 Task: Choose the license: Creative Commons Zero v1.0 Universal while creating a new repository.
Action: Mouse moved to (940, 83)
Screenshot: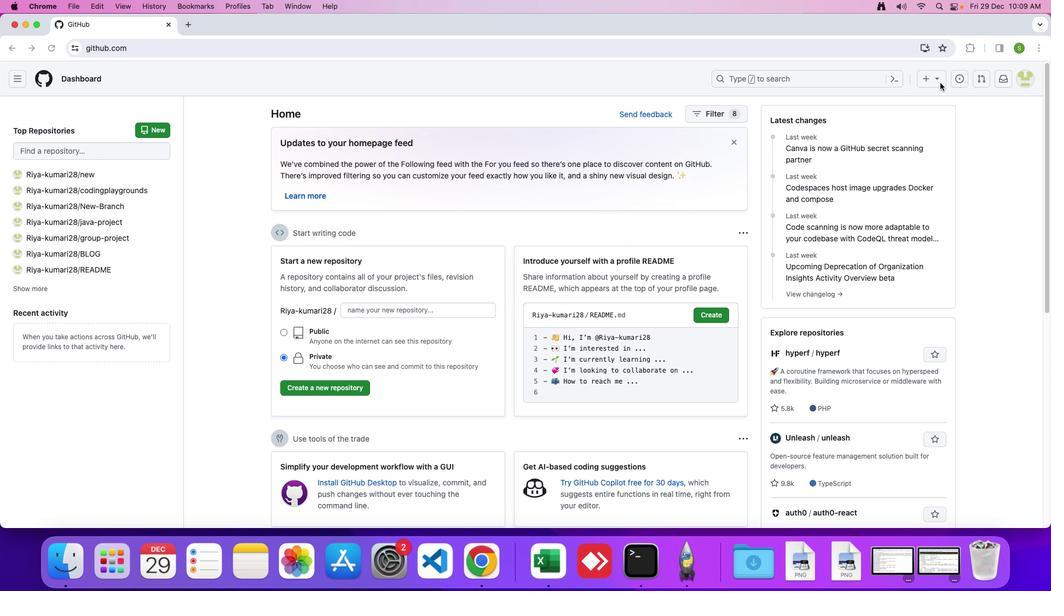 
Action: Mouse pressed left at (940, 83)
Screenshot: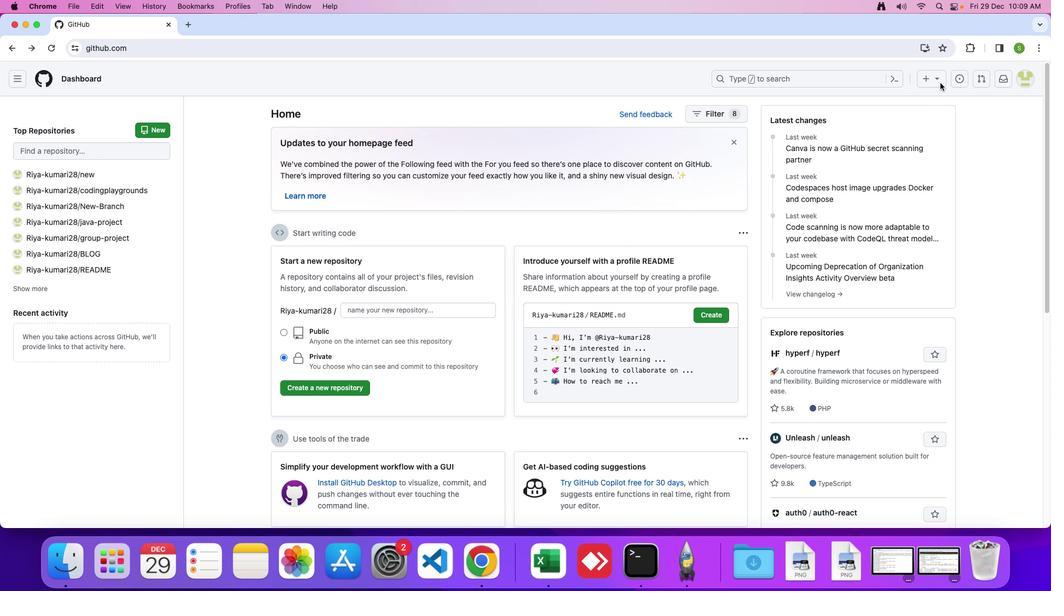 
Action: Mouse moved to (935, 79)
Screenshot: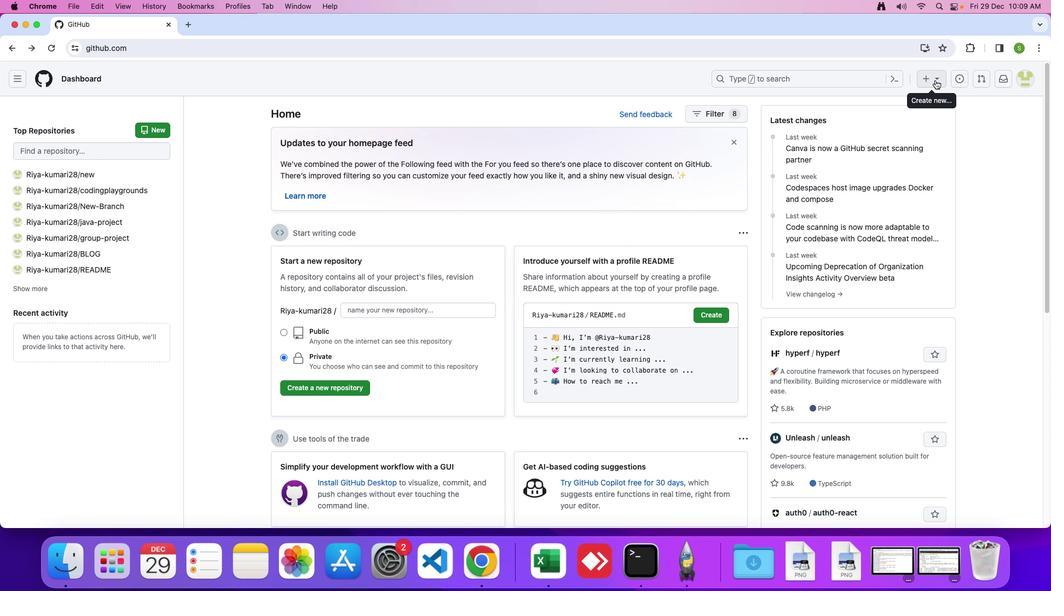 
Action: Mouse pressed left at (935, 79)
Screenshot: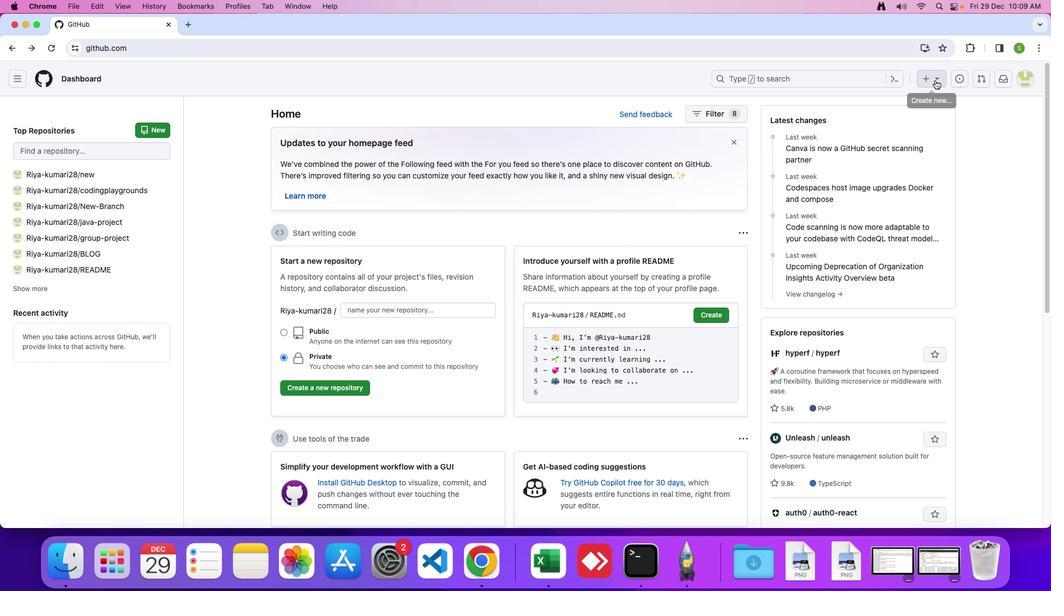 
Action: Mouse moved to (911, 99)
Screenshot: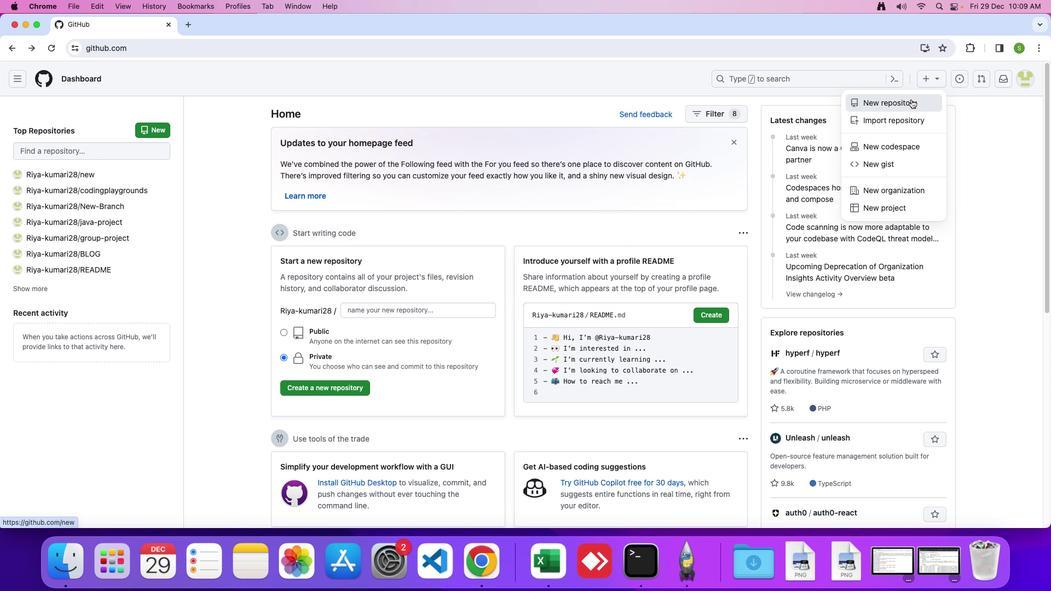 
Action: Mouse pressed left at (911, 99)
Screenshot: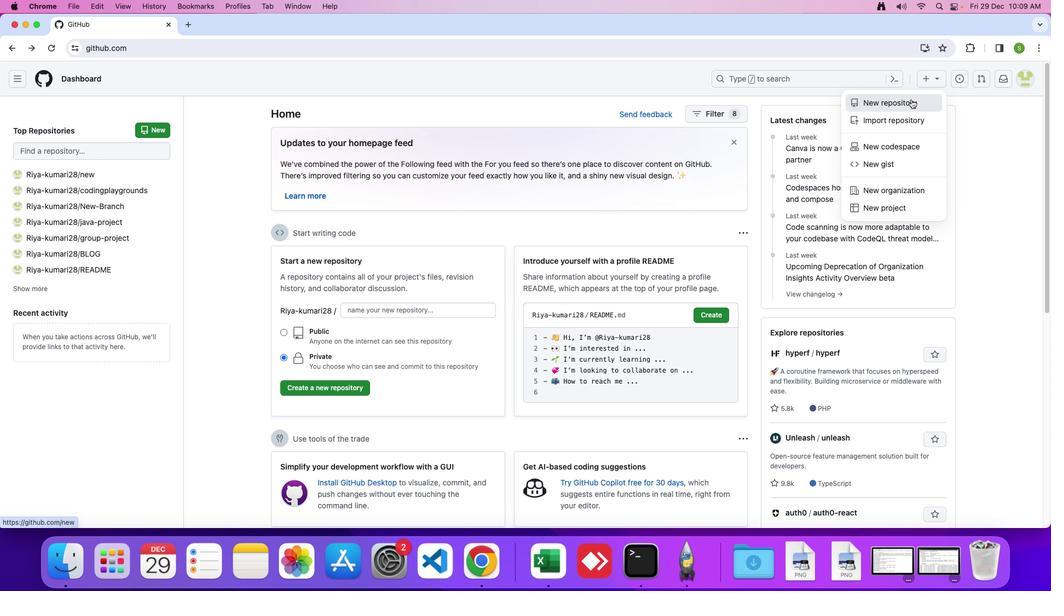 
Action: Mouse moved to (465, 346)
Screenshot: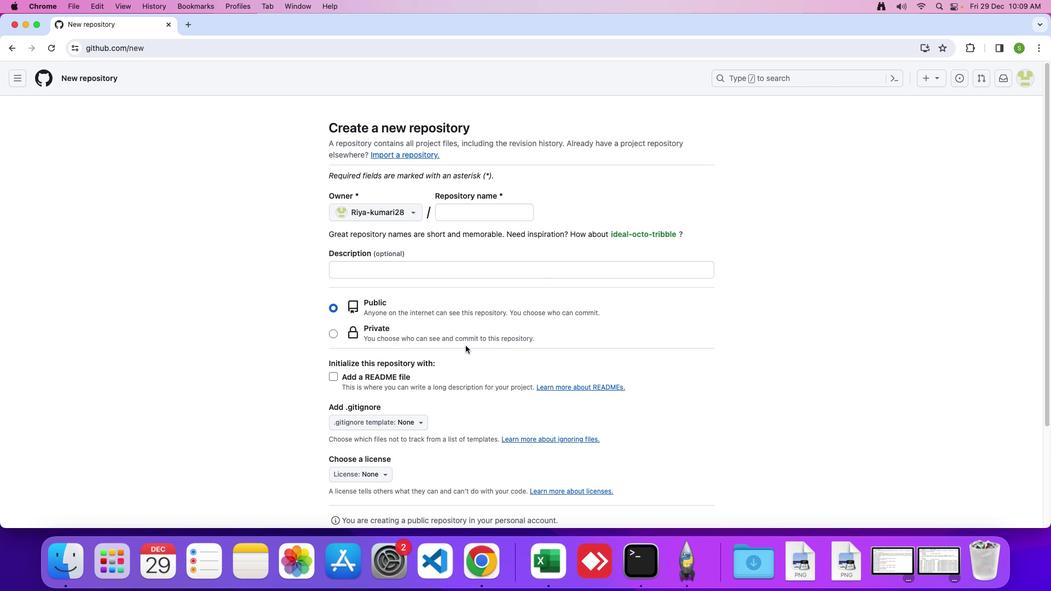 
Action: Mouse scrolled (465, 346) with delta (0, 0)
Screenshot: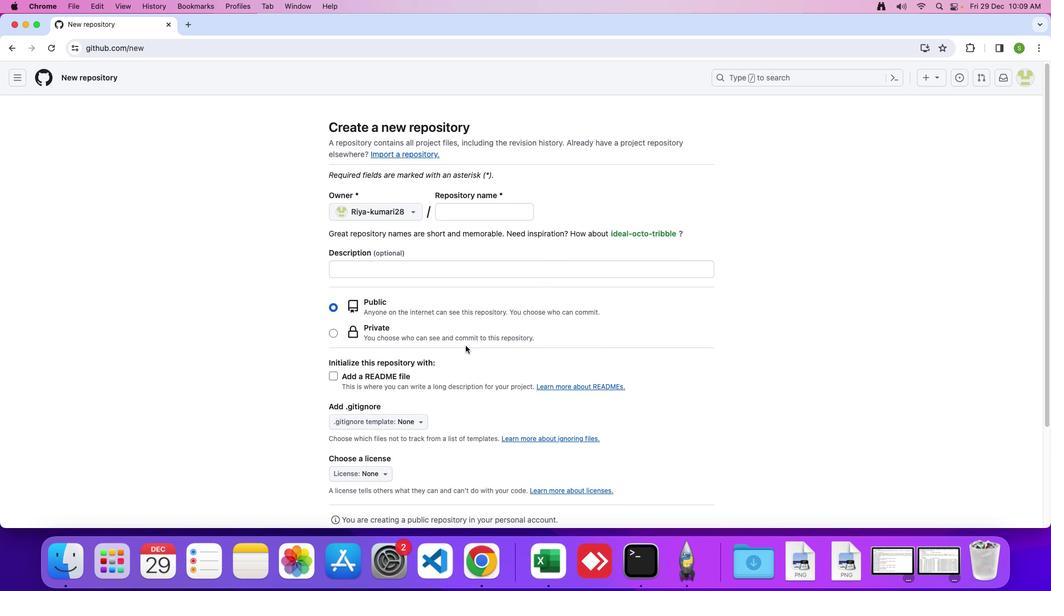 
Action: Mouse moved to (465, 346)
Screenshot: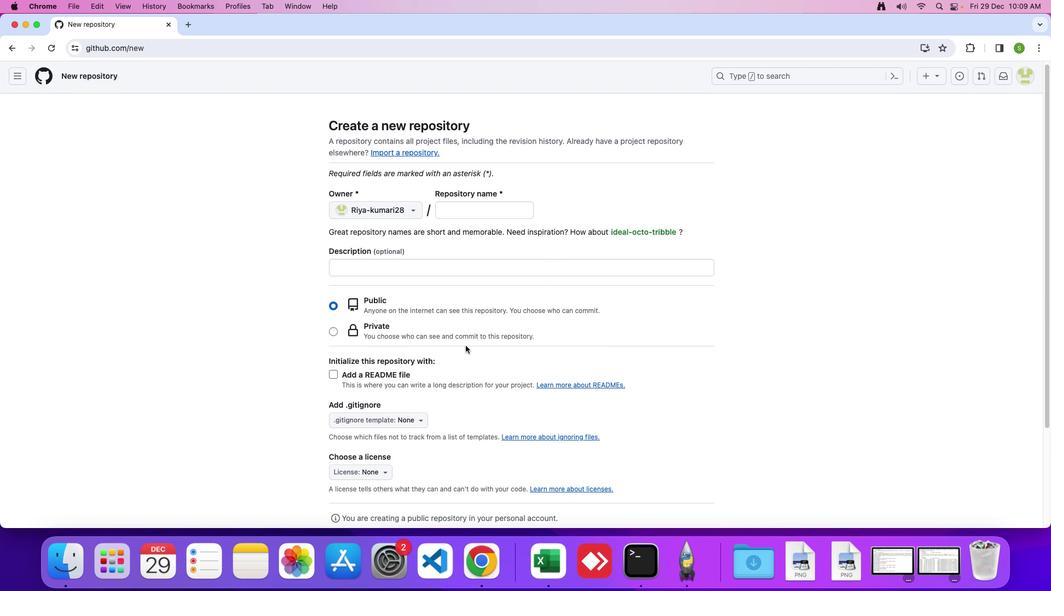 
Action: Mouse scrolled (465, 346) with delta (0, 0)
Screenshot: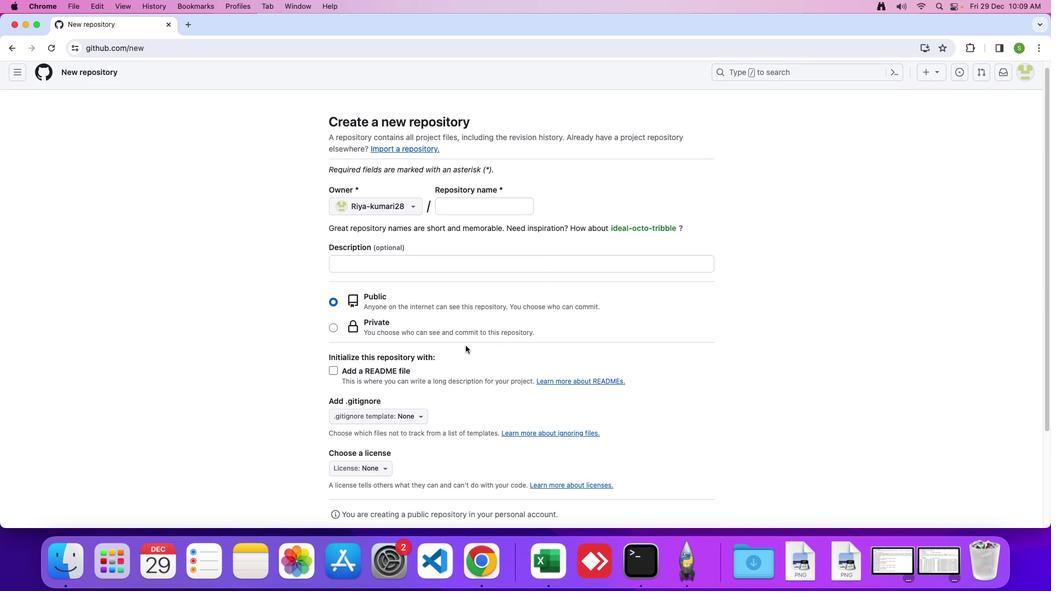 
Action: Mouse moved to (465, 345)
Screenshot: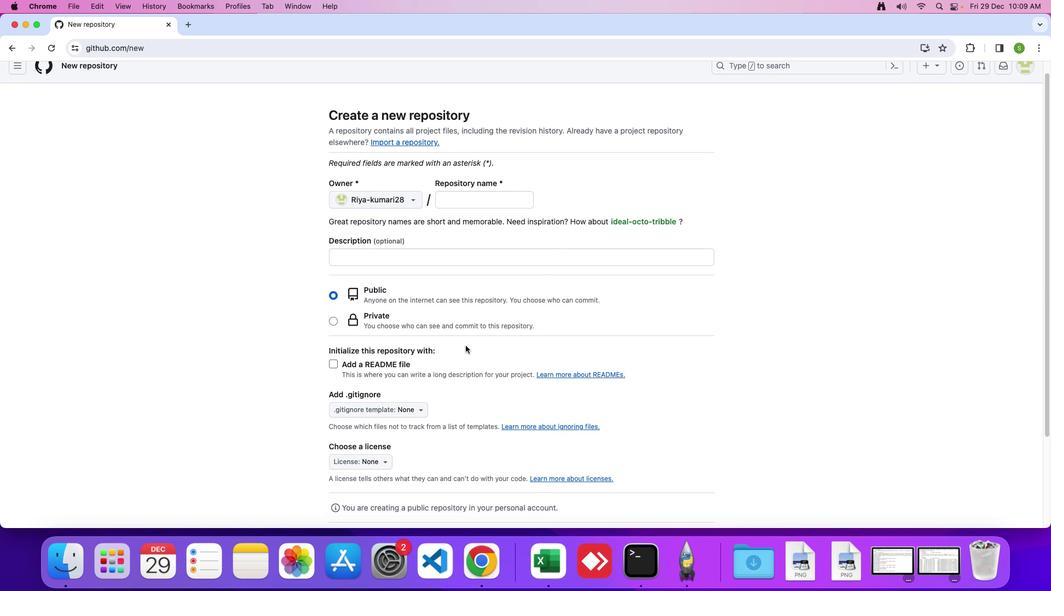 
Action: Mouse scrolled (465, 345) with delta (0, -1)
Screenshot: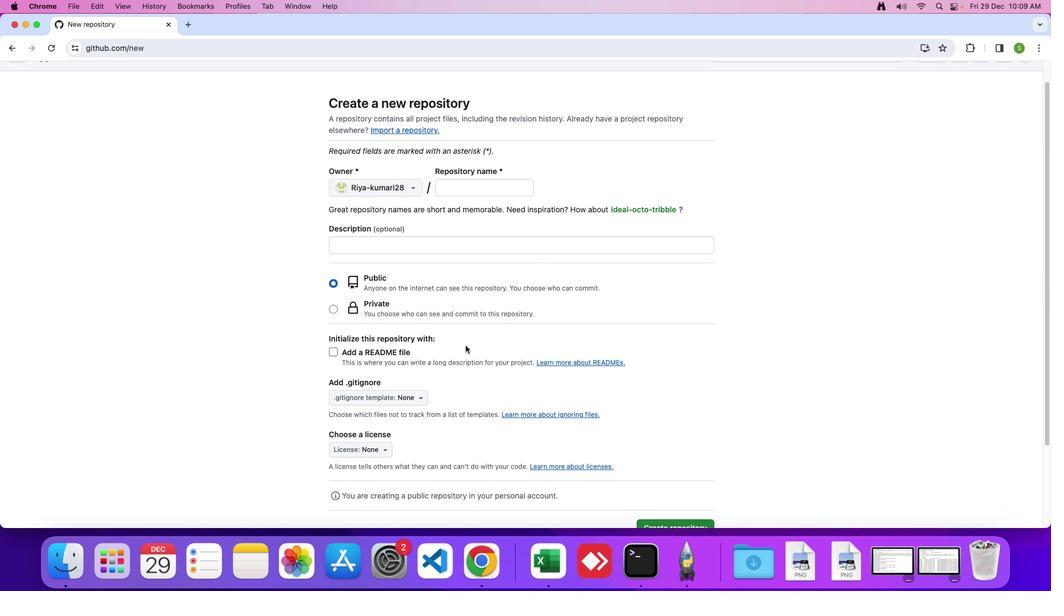 
Action: Mouse moved to (465, 345)
Screenshot: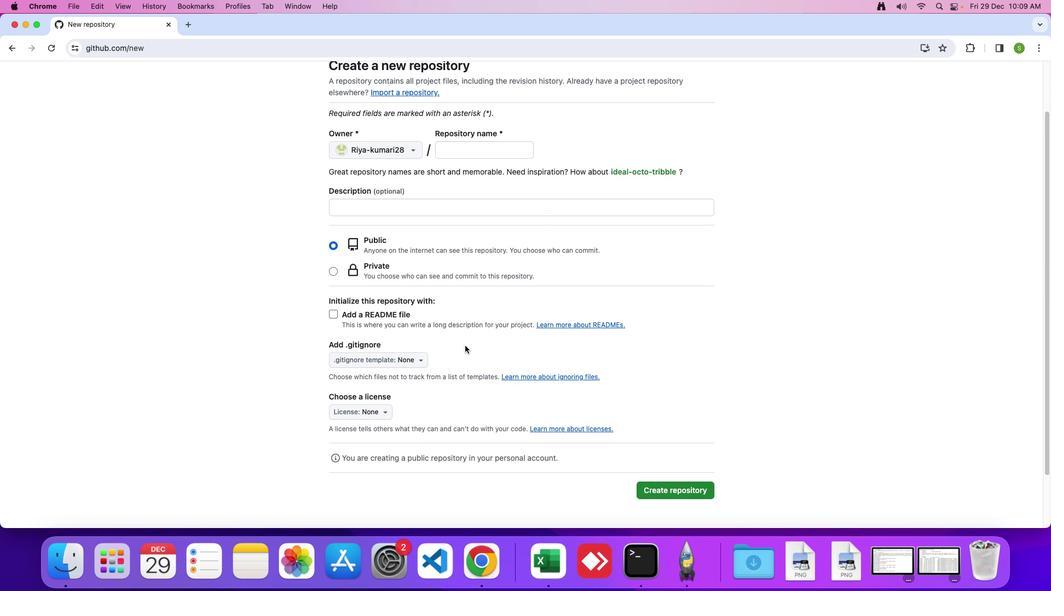 
Action: Mouse scrolled (465, 345) with delta (0, 0)
Screenshot: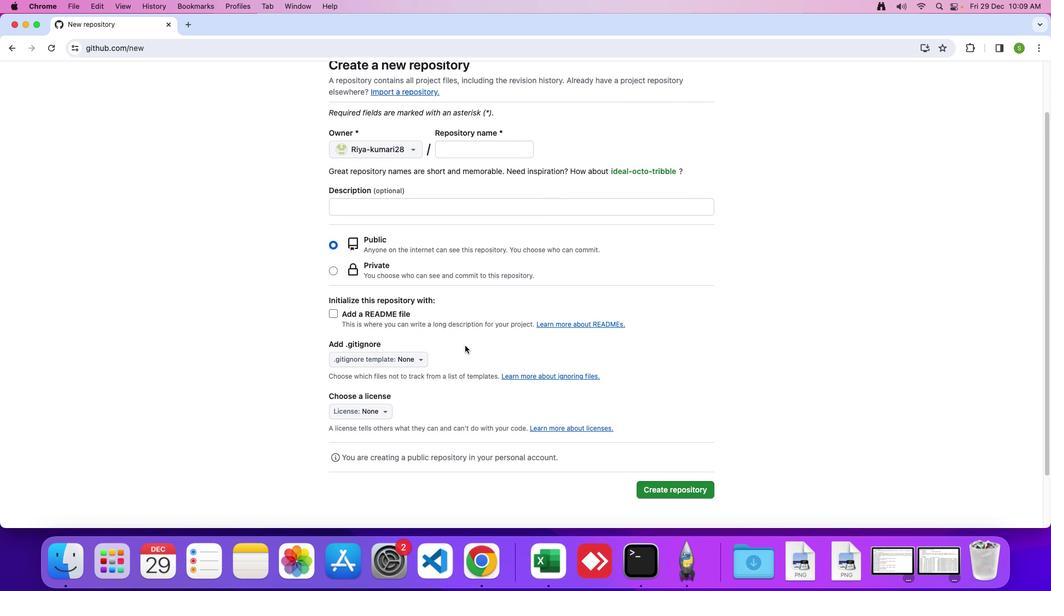 
Action: Mouse scrolled (465, 345) with delta (0, 0)
Screenshot: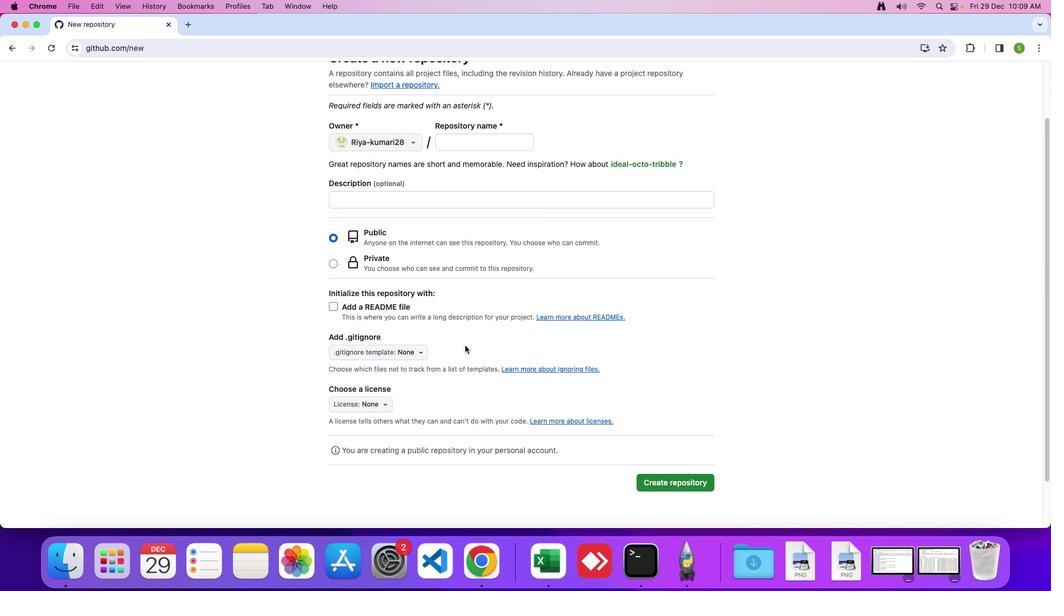 
Action: Mouse moved to (382, 394)
Screenshot: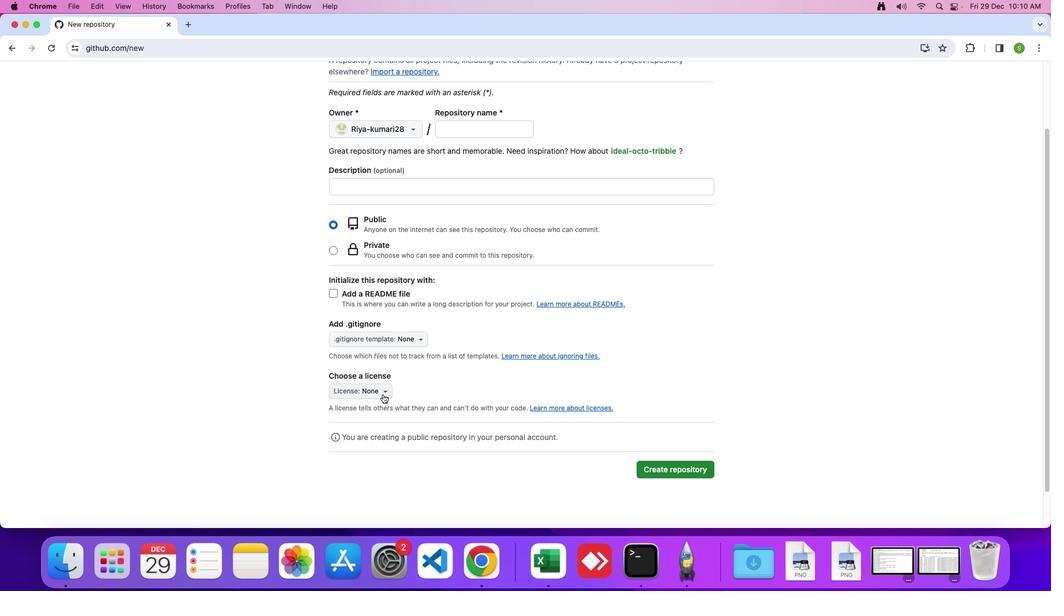 
Action: Mouse pressed left at (382, 394)
Screenshot: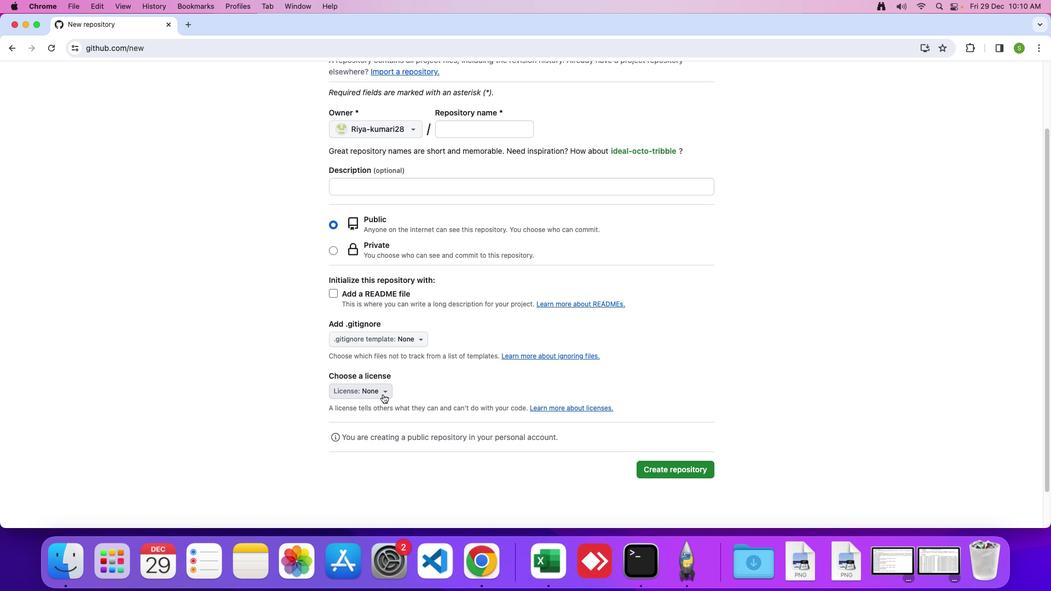 
Action: Mouse moved to (398, 347)
Screenshot: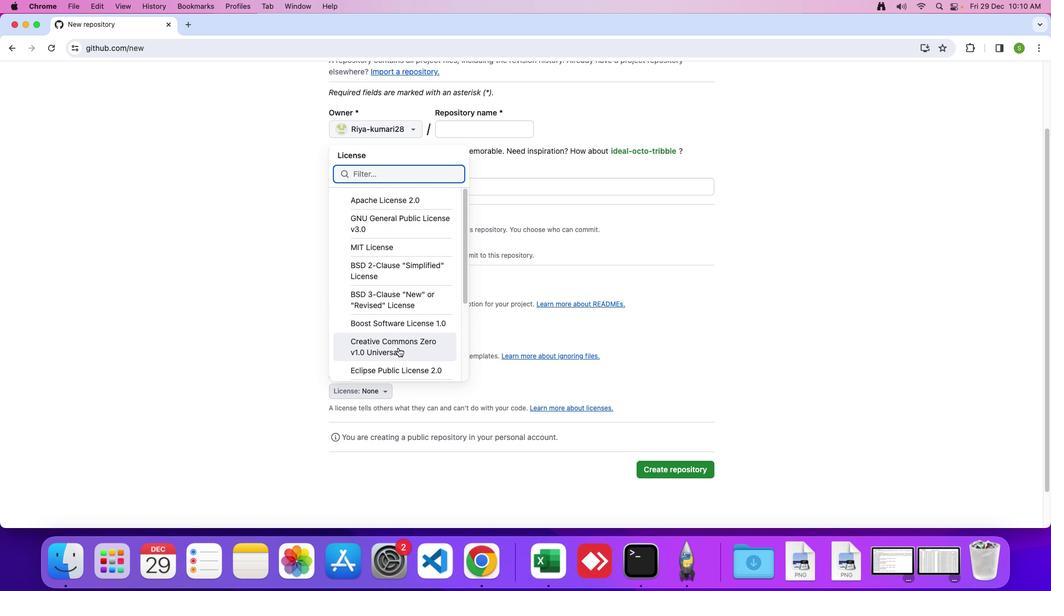 
Action: Mouse pressed left at (398, 347)
Screenshot: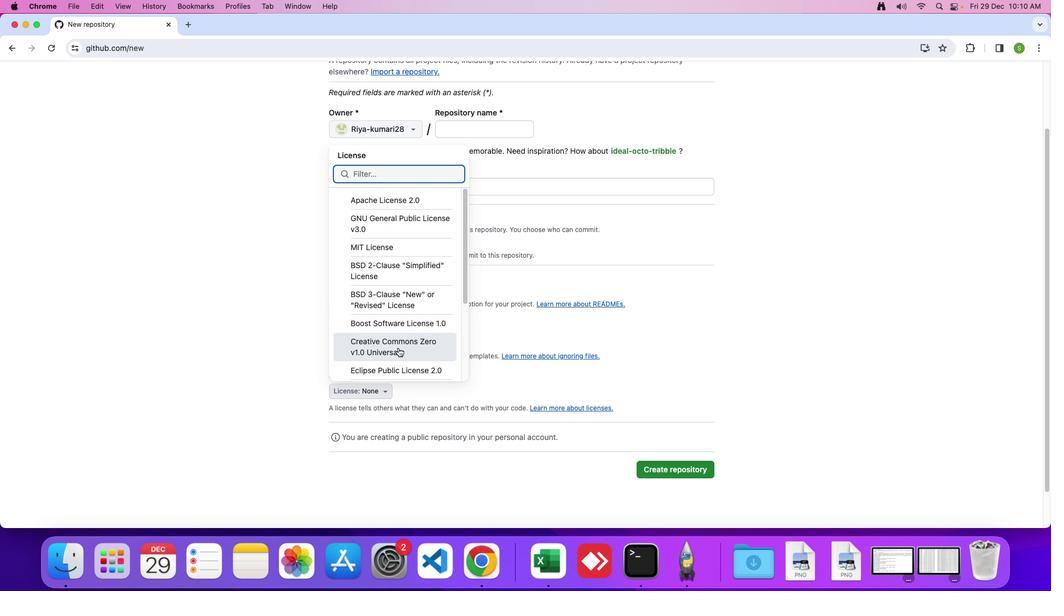 
